 Task: Create a task  Performance issues with database queries , assign it to team member softage.7@softage.net in the project XcelTech and update the status of the task to  On Track  , set the priority of the task to High.
Action: Mouse moved to (41, 328)
Screenshot: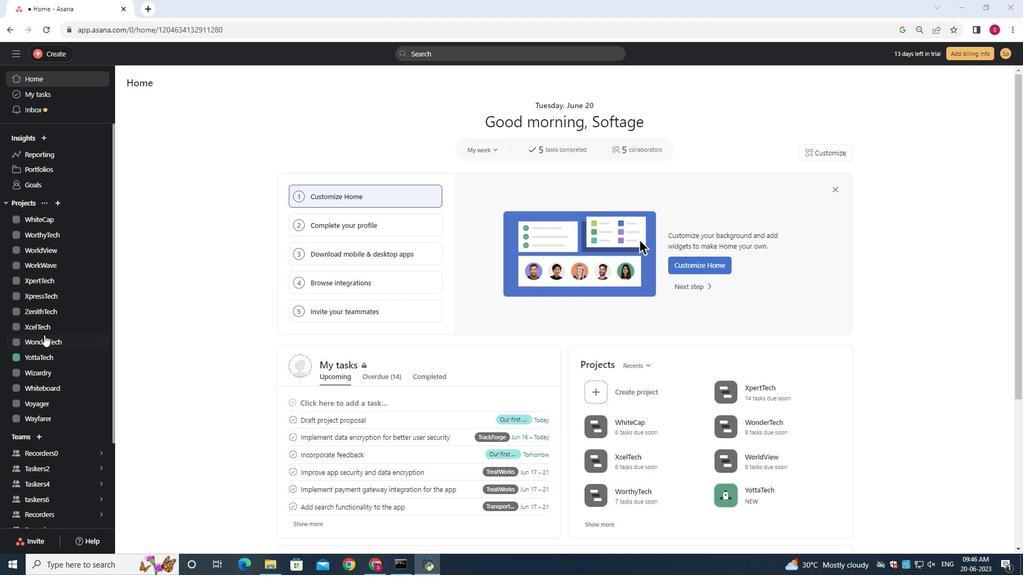 
Action: Mouse pressed left at (41, 328)
Screenshot: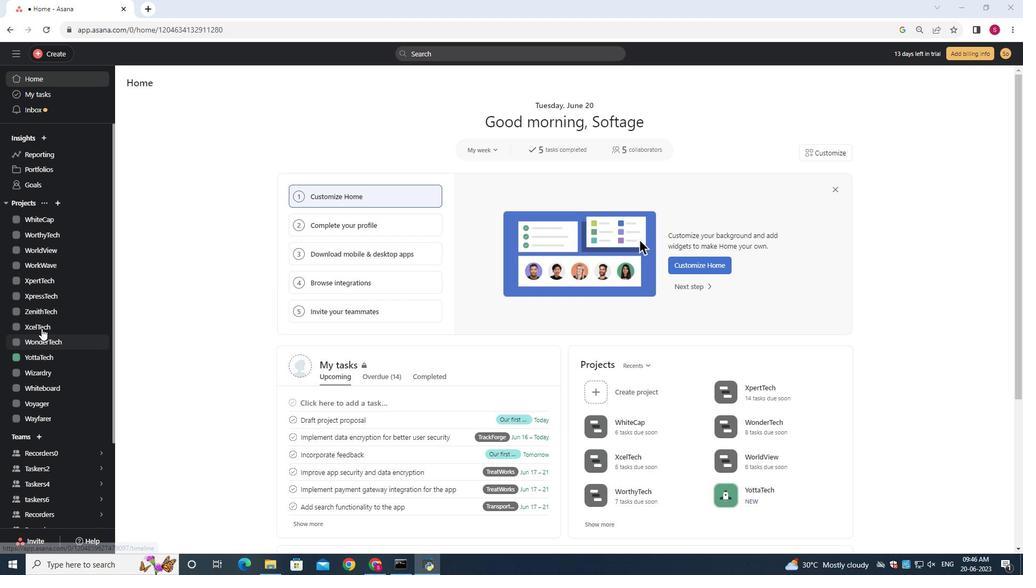 
Action: Mouse moved to (147, 133)
Screenshot: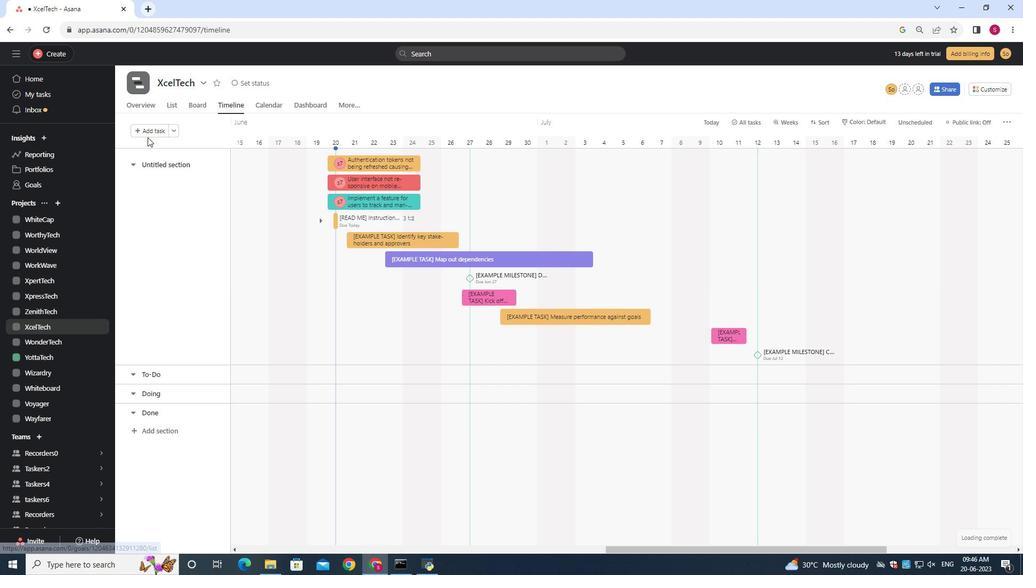 
Action: Mouse pressed left at (147, 133)
Screenshot: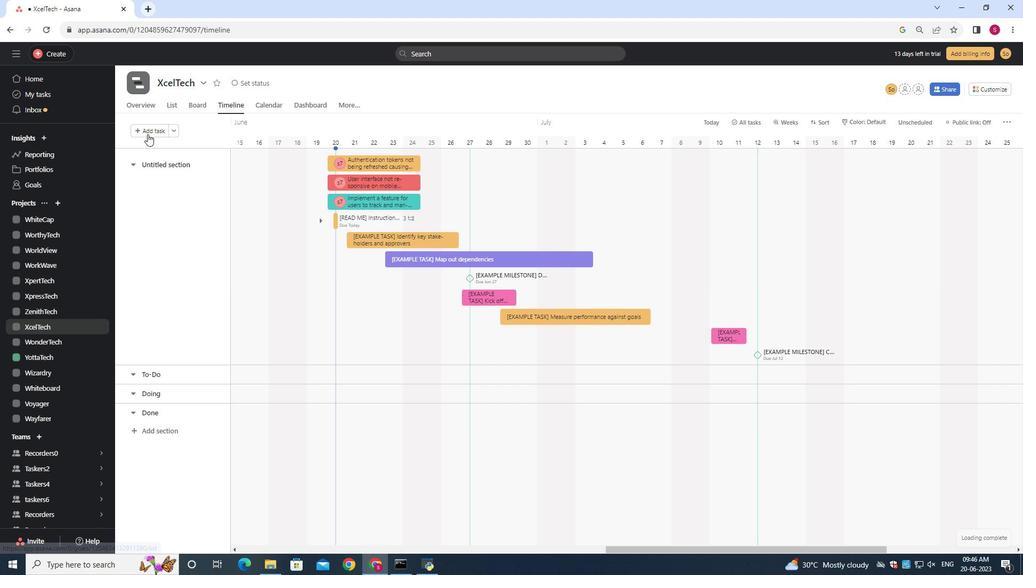 
Action: Mouse moved to (233, 184)
Screenshot: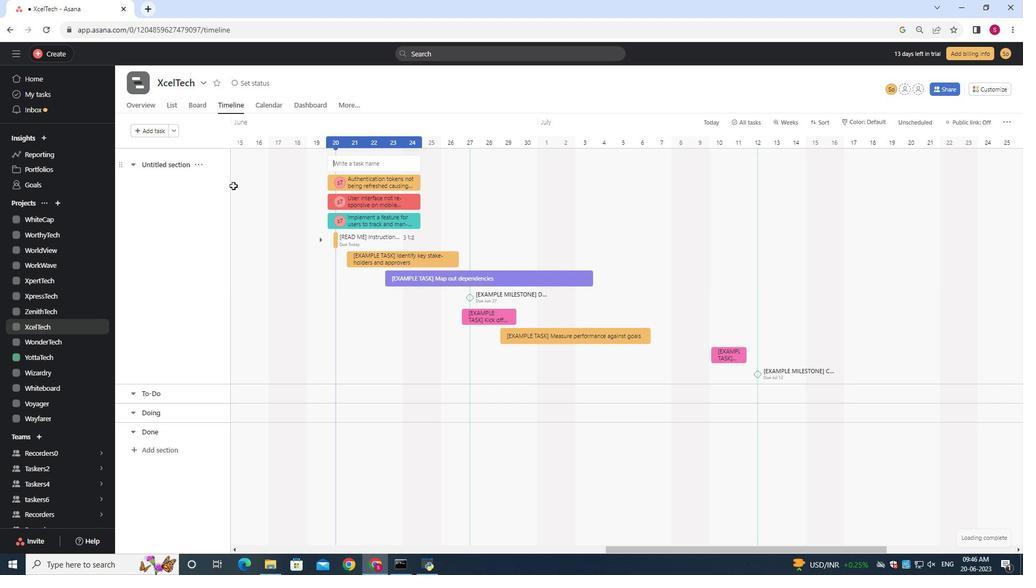 
Action: Key pressed <Key.shift>Performance<Key.space>issues<Key.space>with<Key.space>database<Key.space>queries
Screenshot: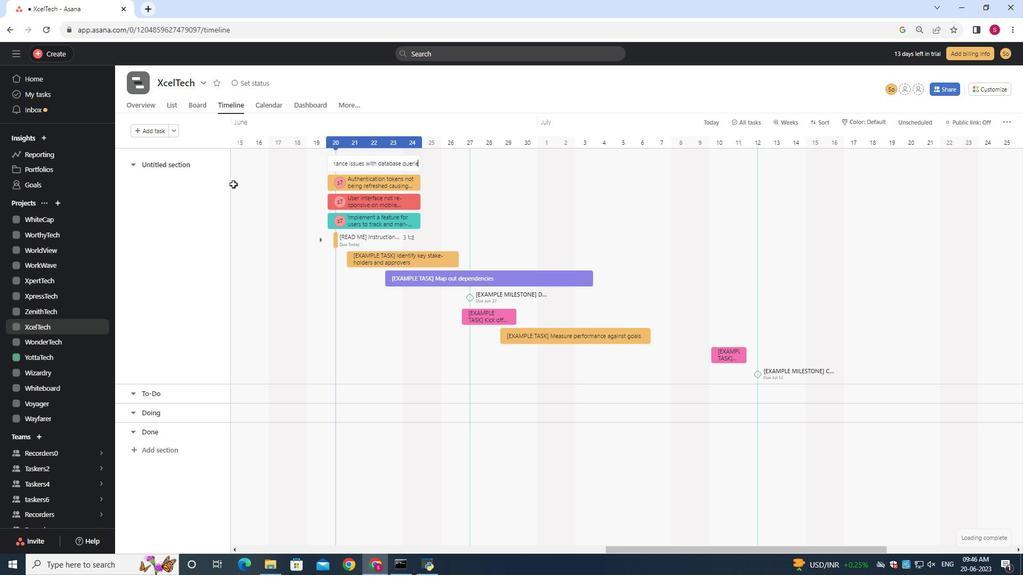 
Action: Mouse moved to (392, 164)
Screenshot: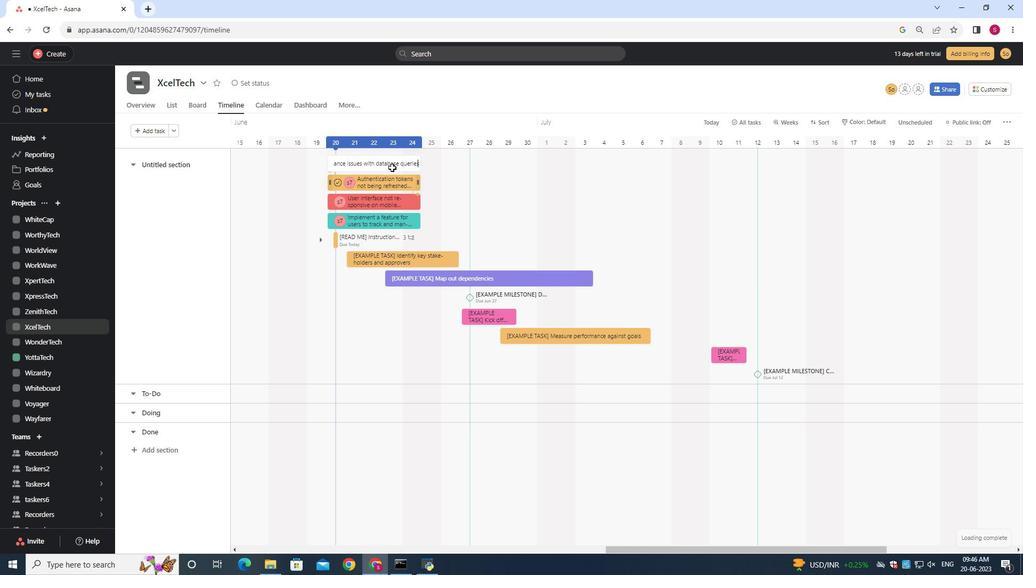 
Action: Mouse pressed left at (392, 164)
Screenshot: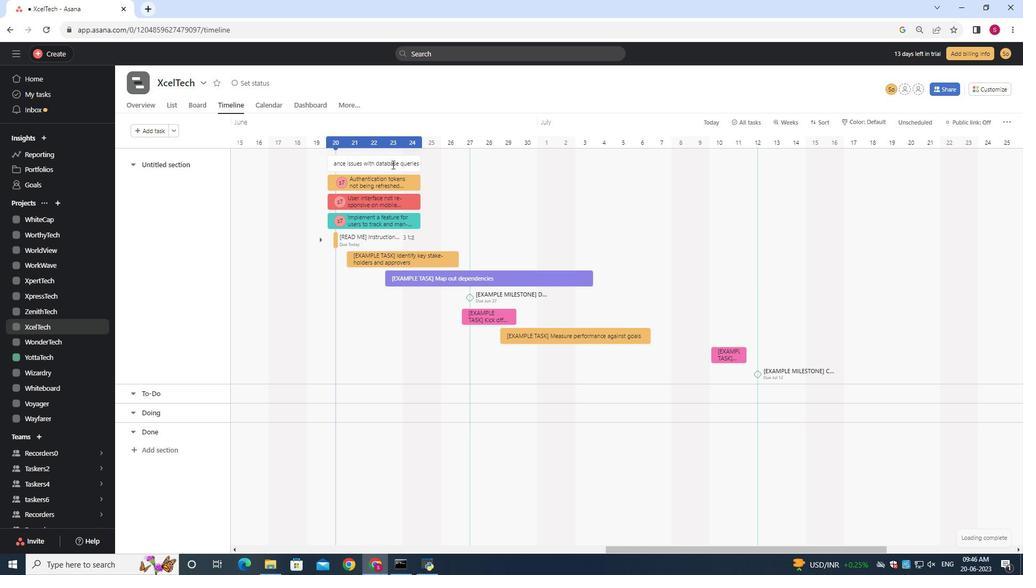 
Action: Mouse moved to (794, 180)
Screenshot: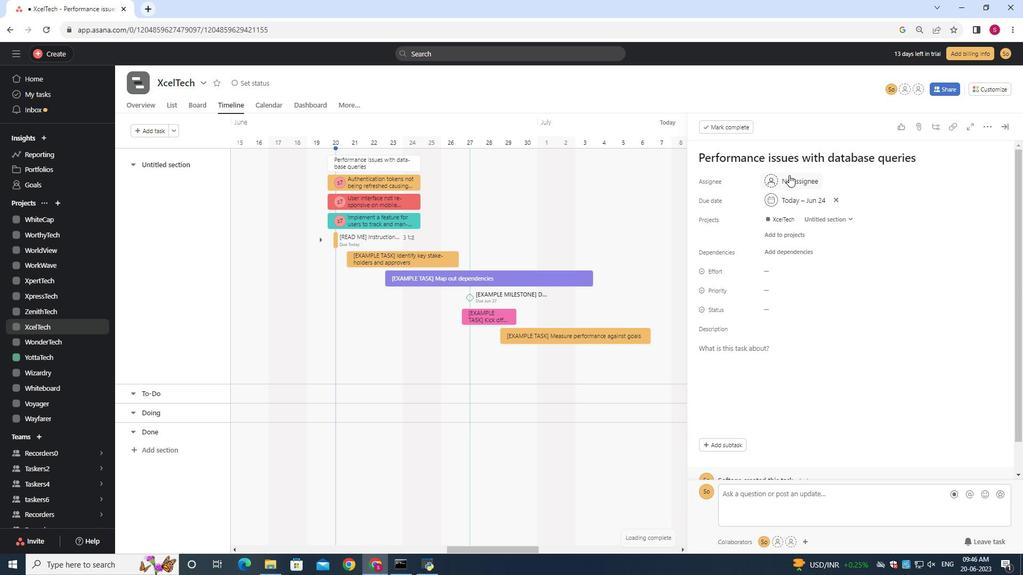 
Action: Mouse pressed left at (794, 180)
Screenshot: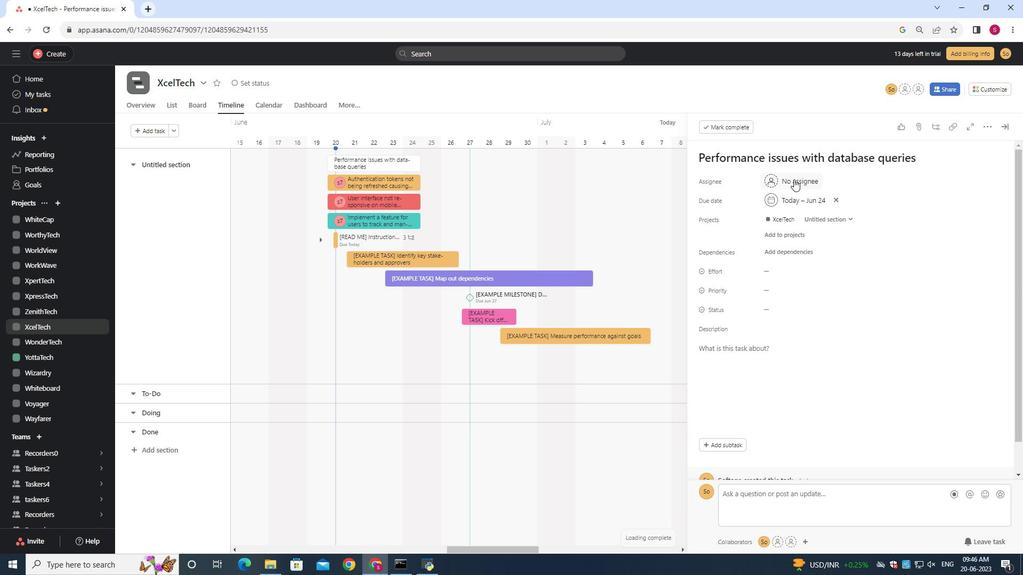 
Action: Key pressed softage.7<Key.shift>@softage.net
Screenshot: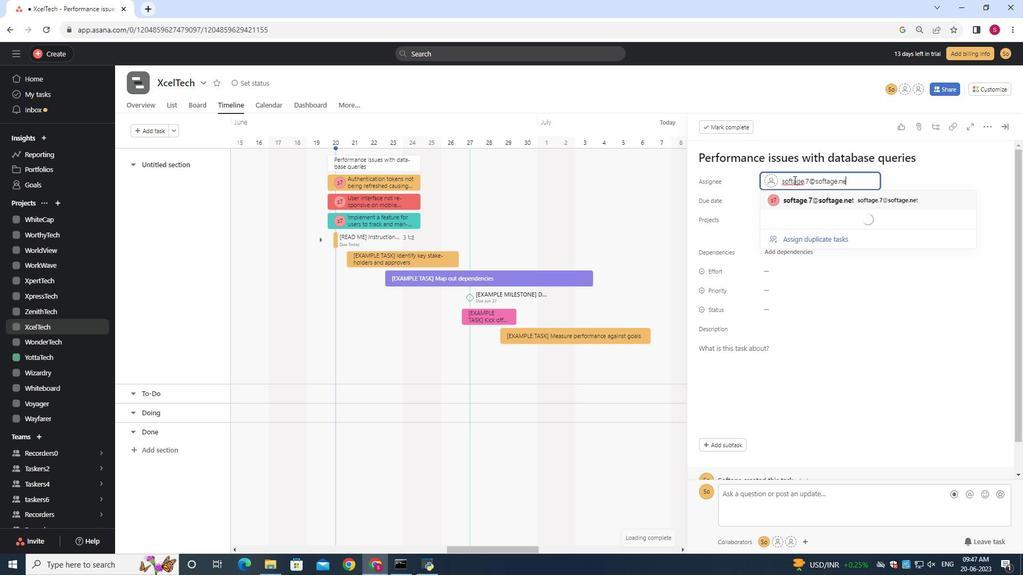 
Action: Mouse moved to (817, 203)
Screenshot: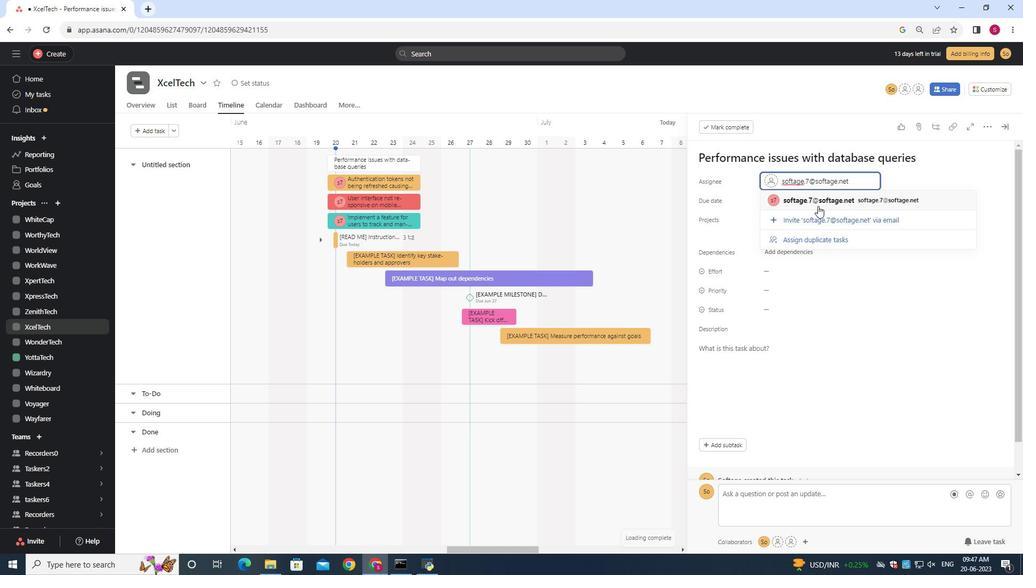 
Action: Mouse pressed left at (817, 203)
Screenshot: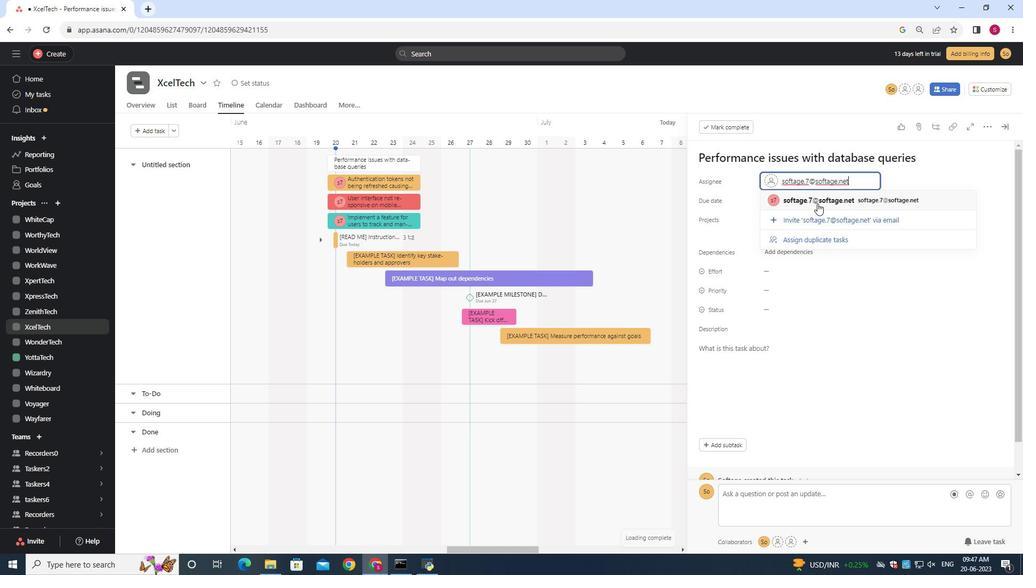 
Action: Mouse moved to (777, 313)
Screenshot: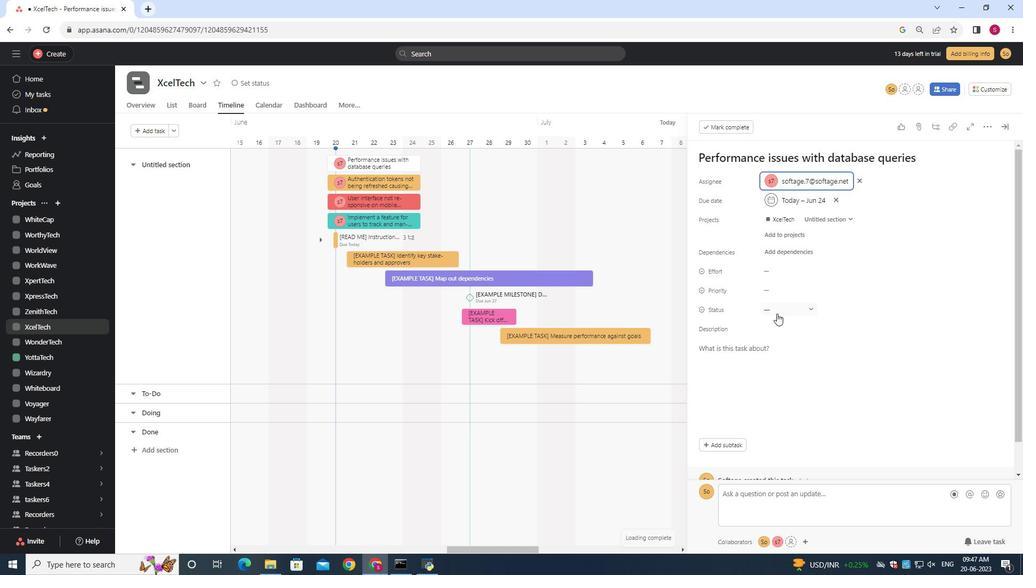 
Action: Mouse pressed left at (777, 313)
Screenshot: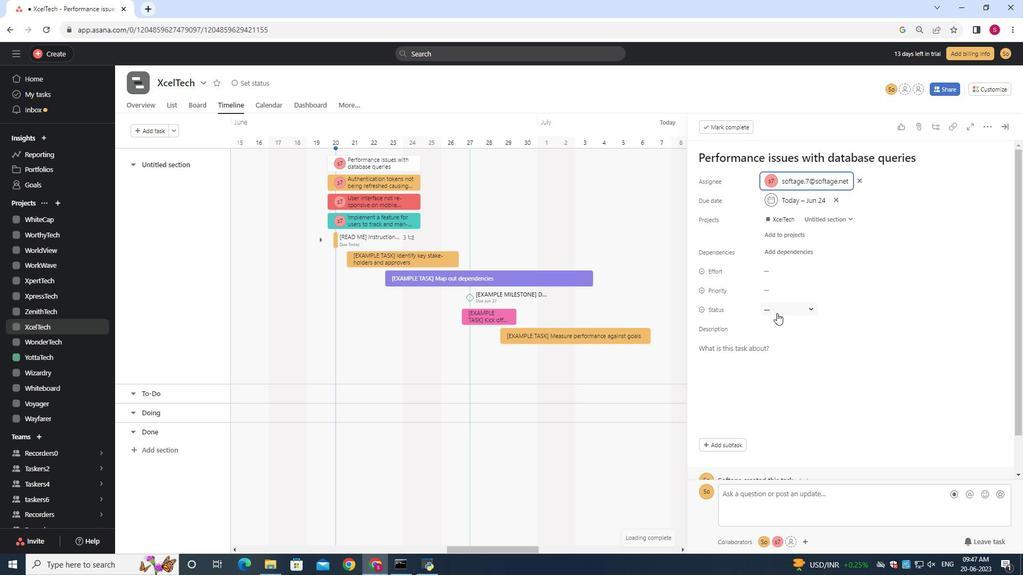 
Action: Mouse moved to (795, 341)
Screenshot: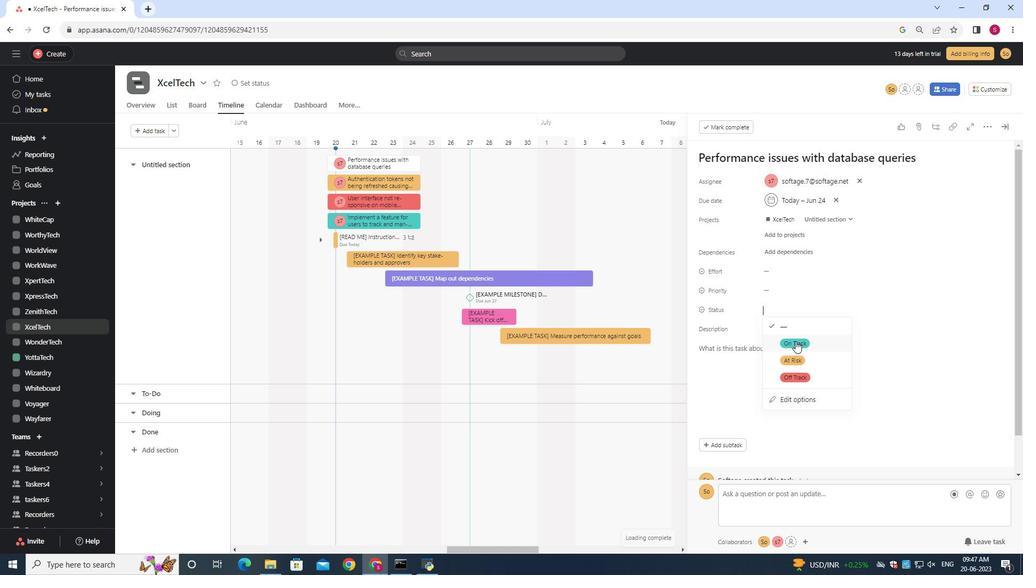 
Action: Mouse pressed left at (795, 341)
Screenshot: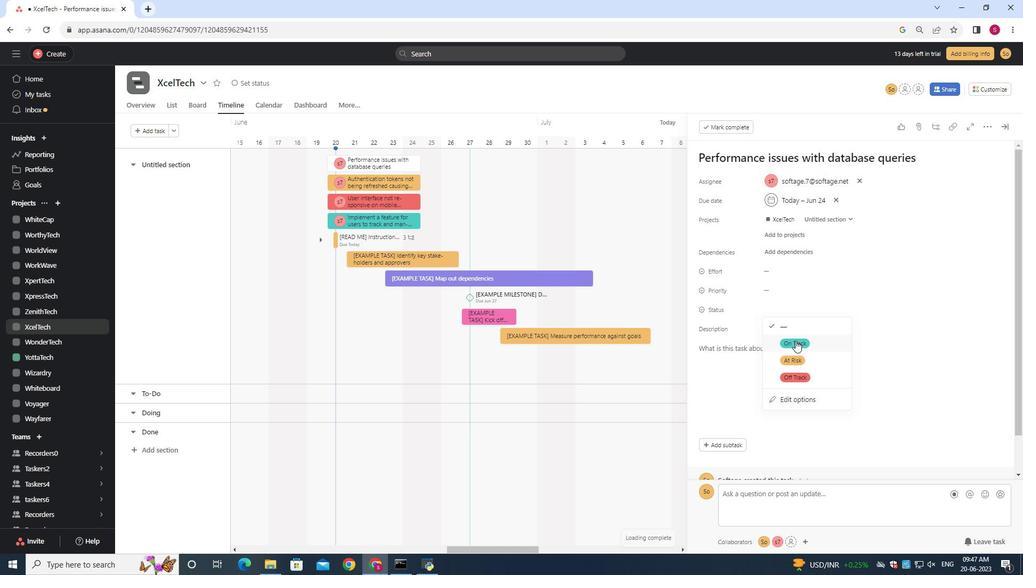 
Action: Mouse moved to (775, 289)
Screenshot: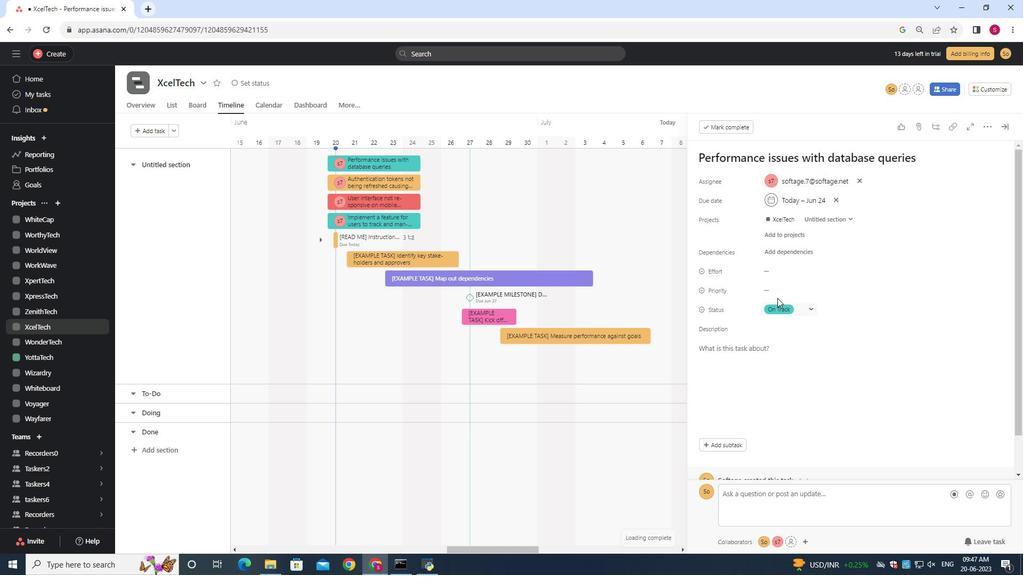 
Action: Mouse pressed left at (775, 289)
Screenshot: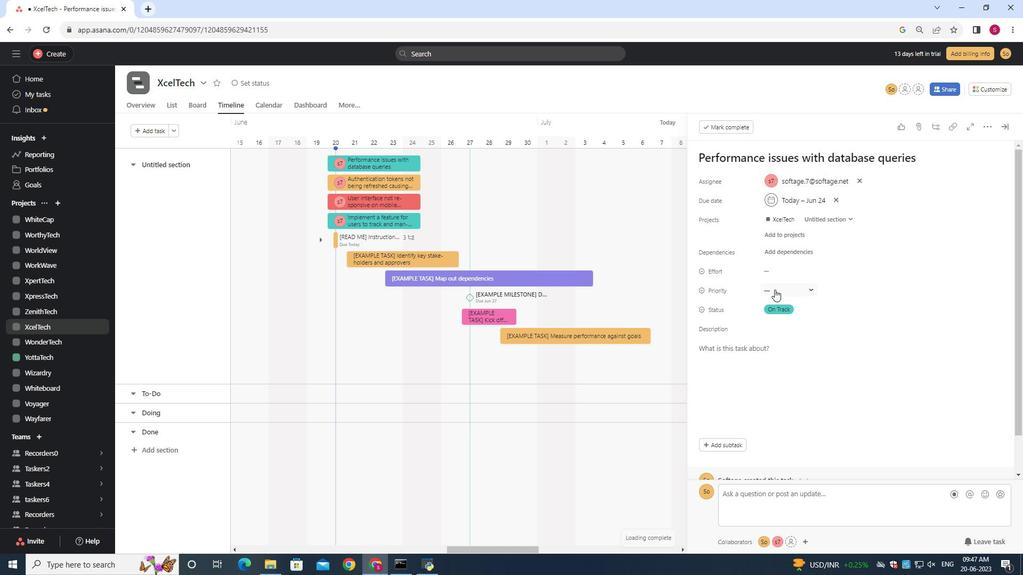 
Action: Mouse moved to (790, 321)
Screenshot: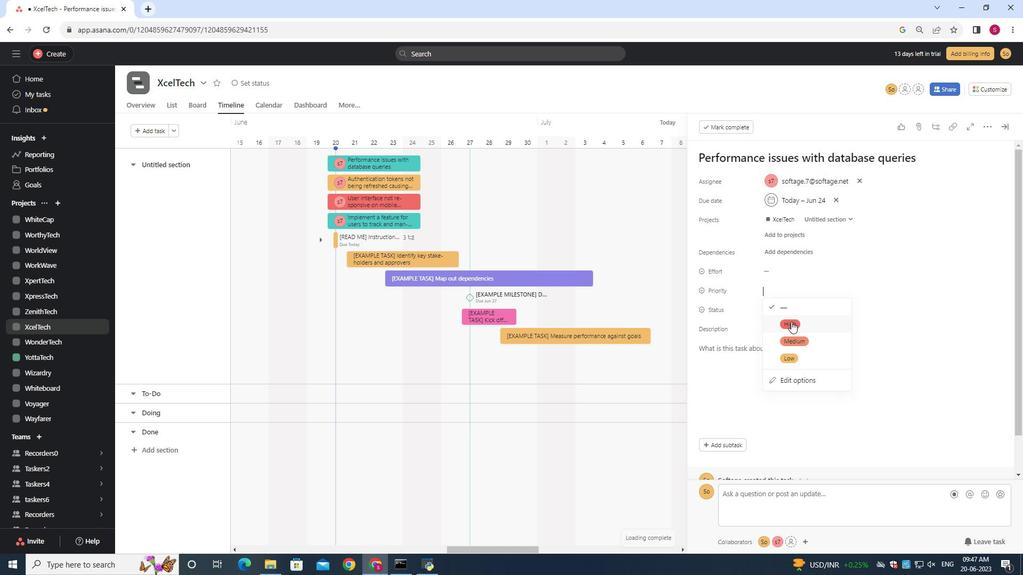 
Action: Mouse pressed left at (790, 321)
Screenshot: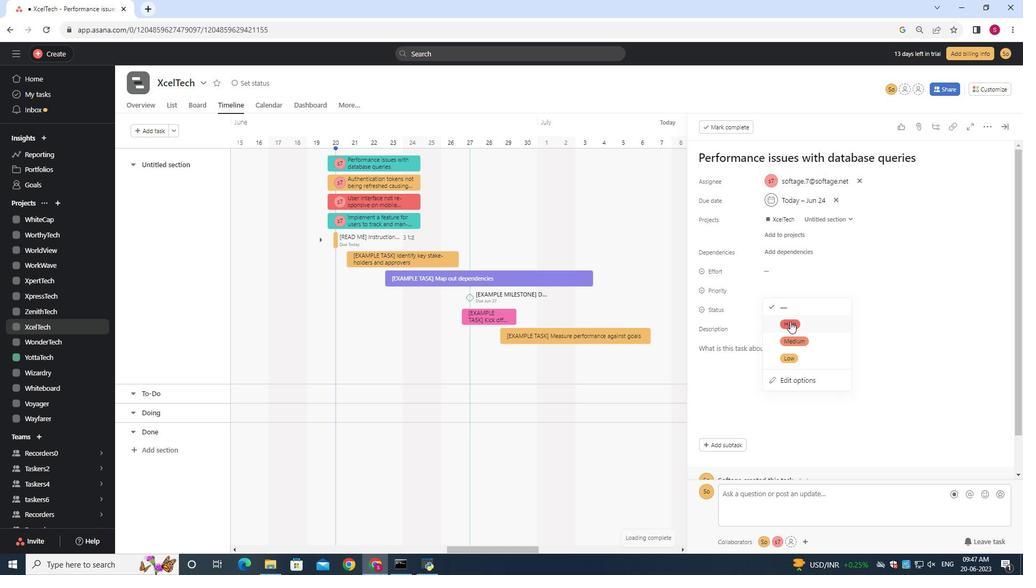 
Action: Mouse moved to (764, 276)
Screenshot: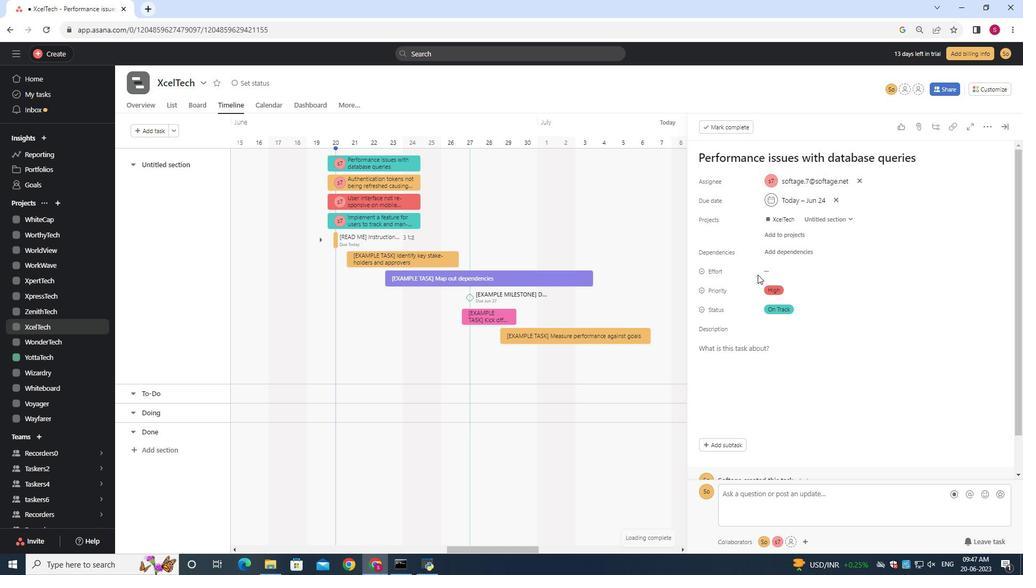 
